 Task: Create a new field with title Stage with name Trailblazer with field type as Single-select and options as Not Started, In Progress and Complete.
Action: Mouse moved to (84, 402)
Screenshot: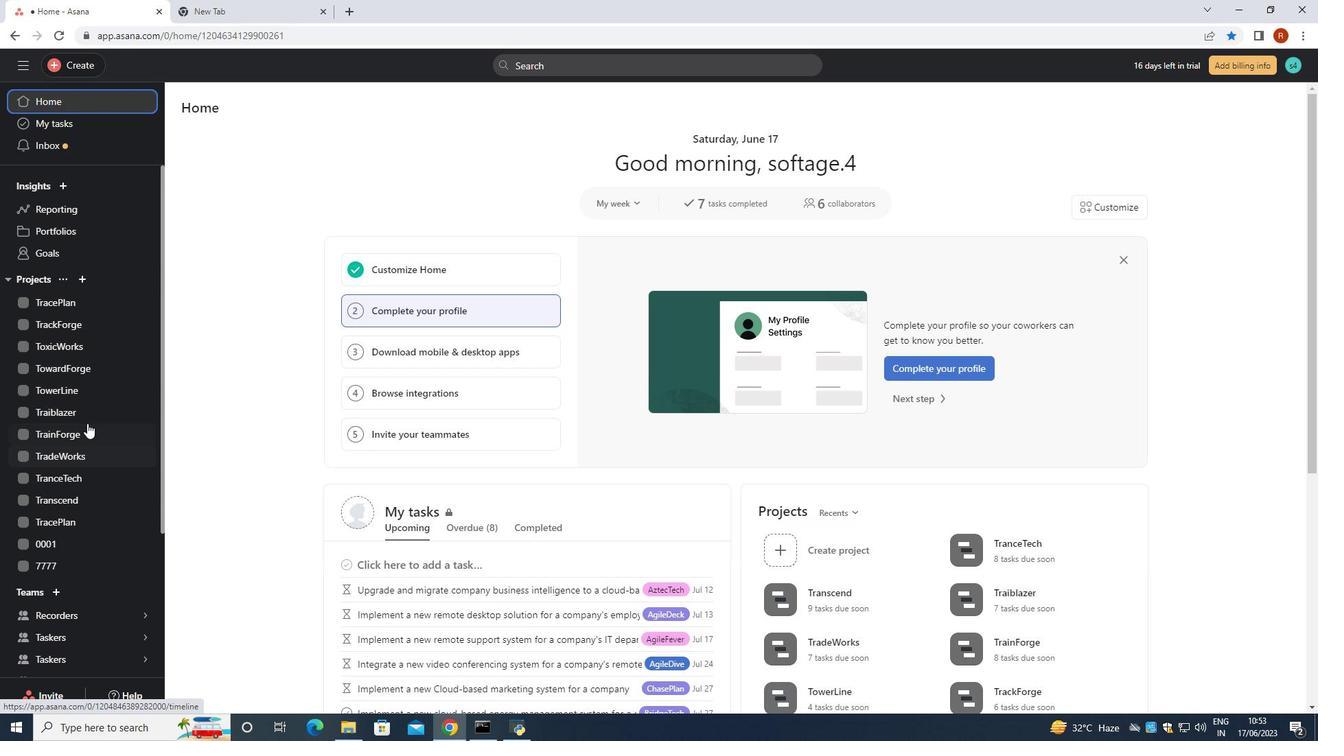 
Action: Mouse pressed left at (84, 402)
Screenshot: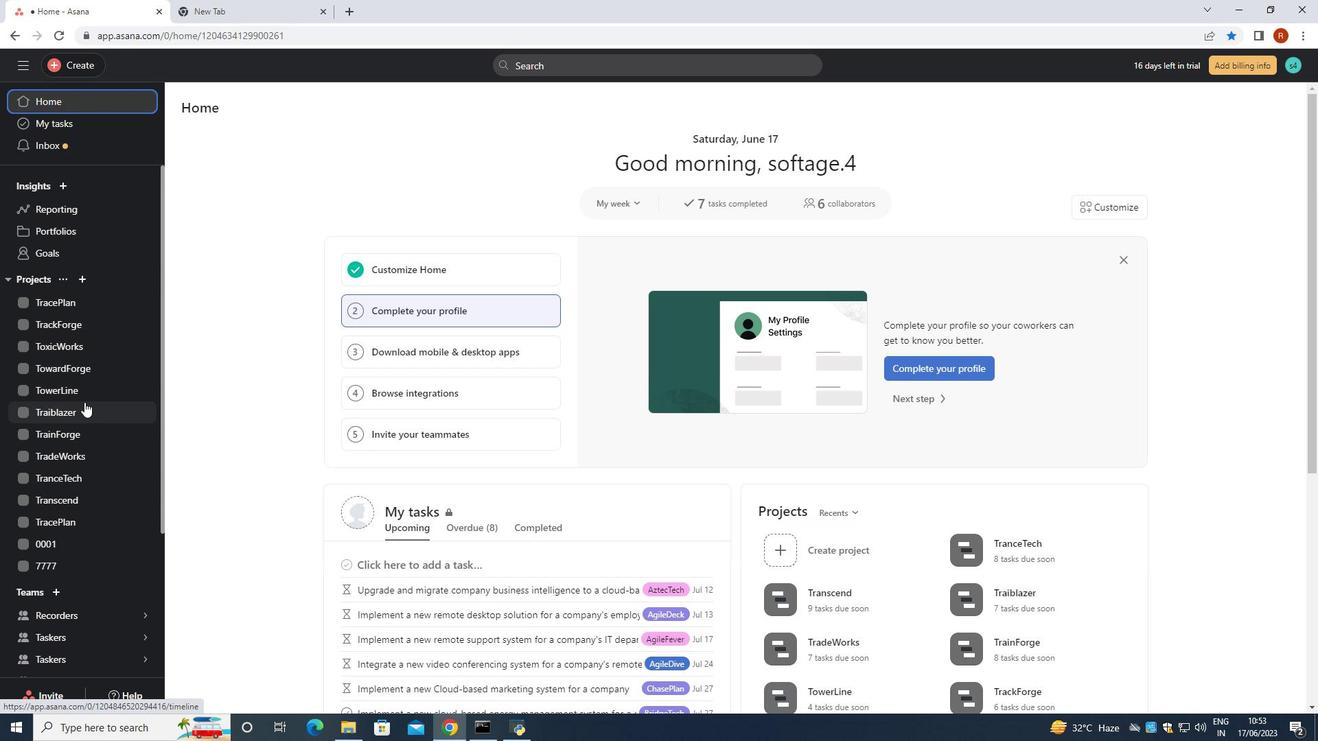 
Action: Mouse moved to (251, 139)
Screenshot: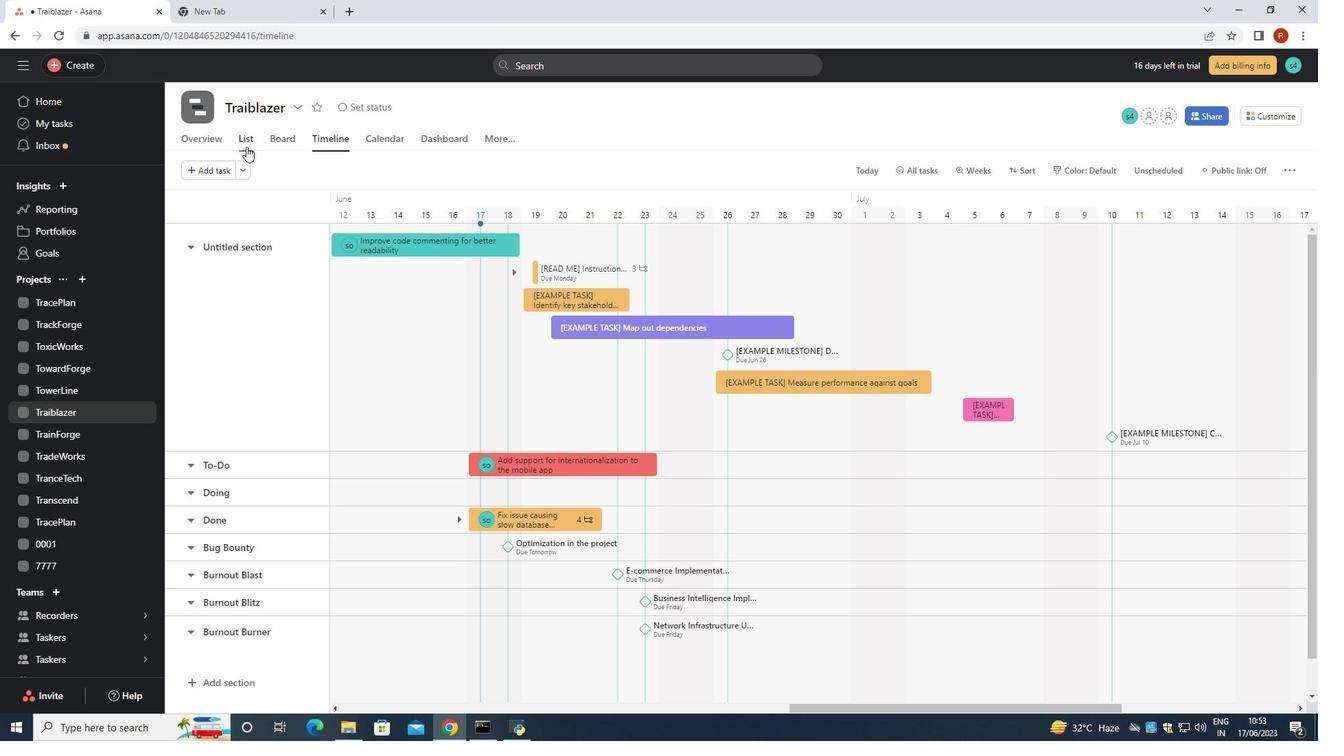 
Action: Mouse pressed left at (251, 139)
Screenshot: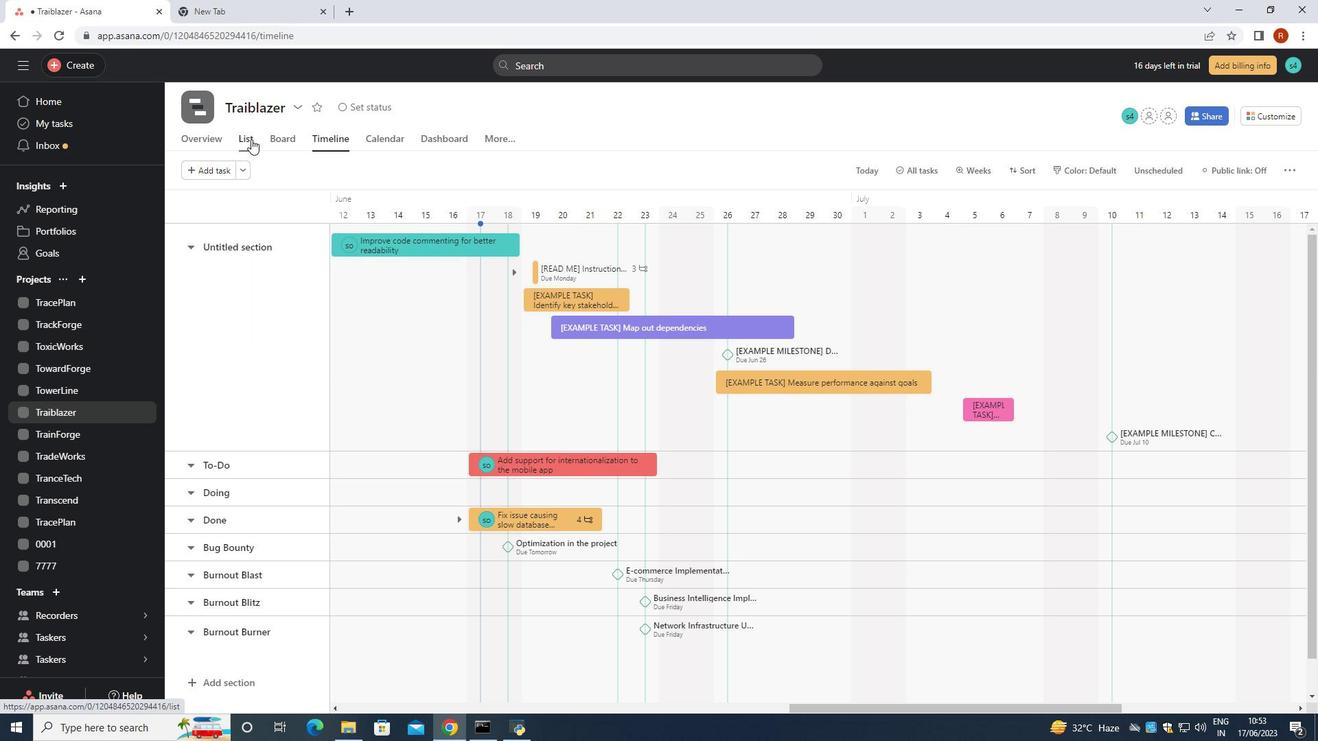 
Action: Mouse moved to (1034, 202)
Screenshot: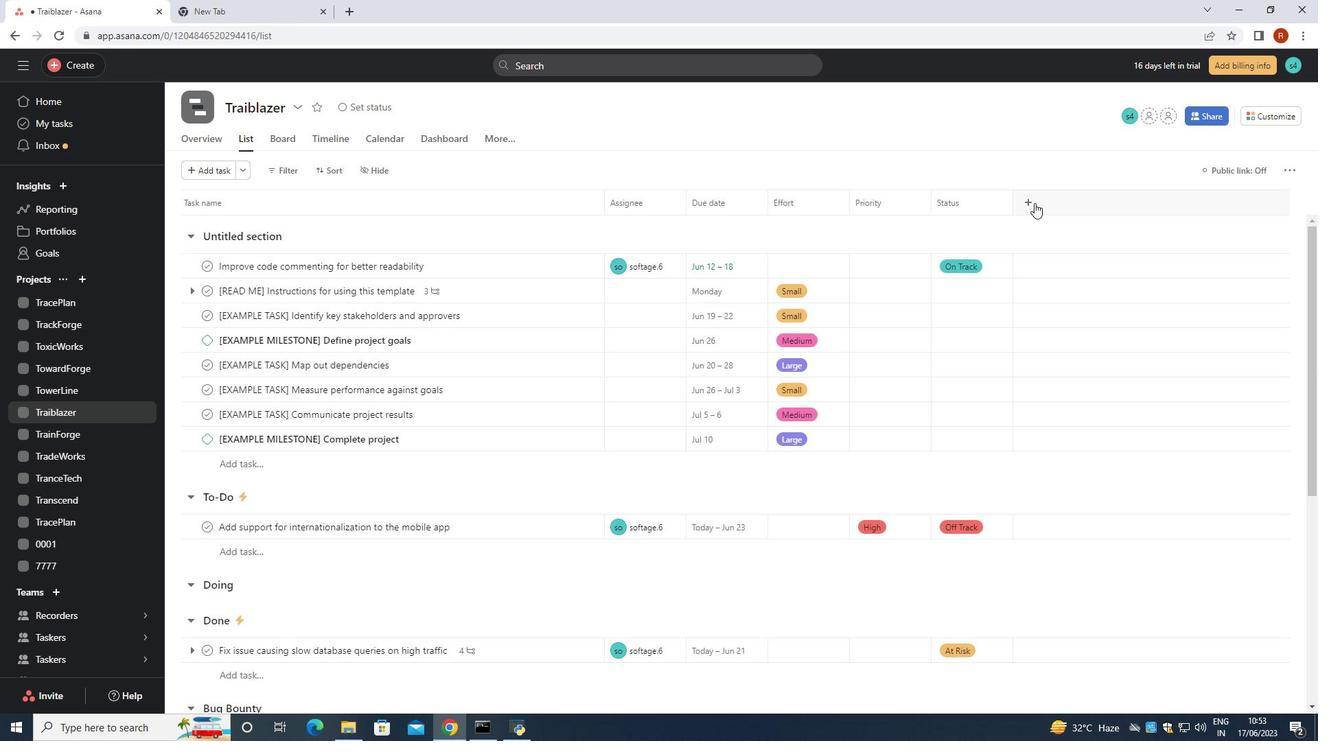 
Action: Mouse pressed left at (1034, 202)
Screenshot: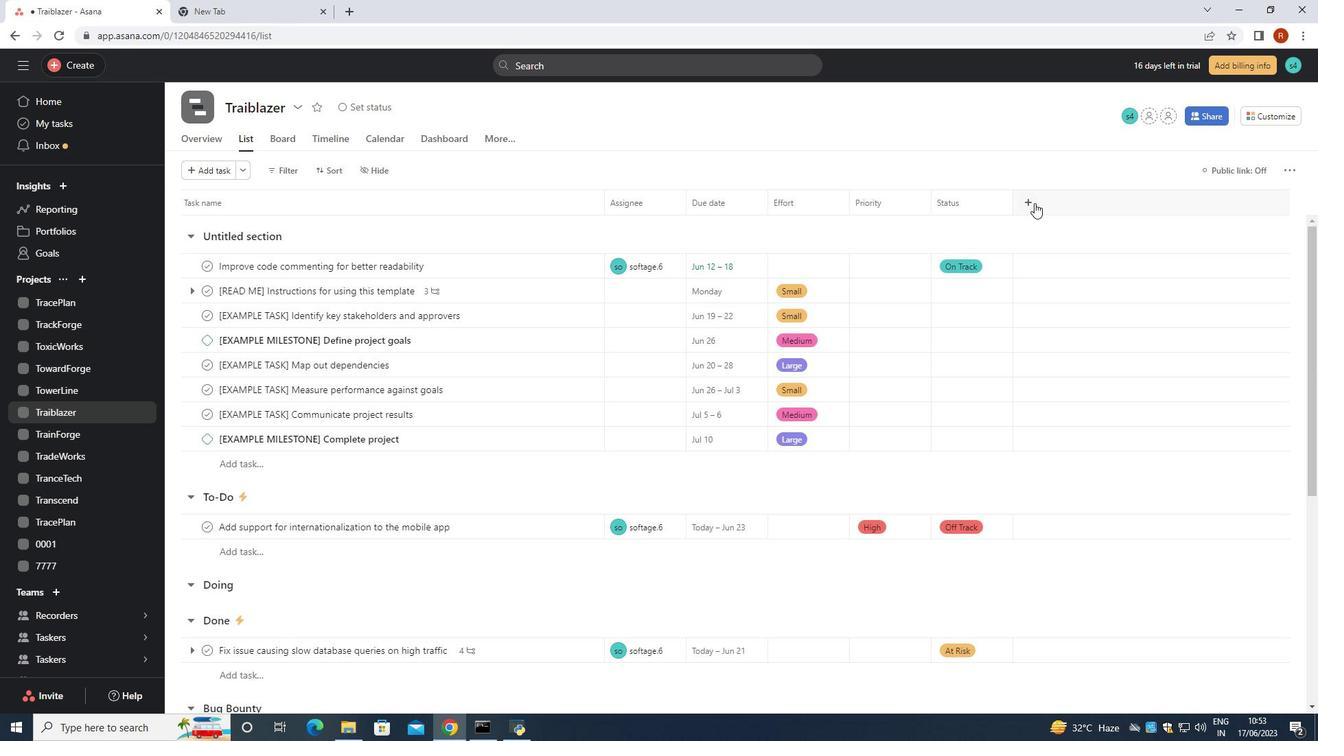 
Action: Mouse moved to (1074, 354)
Screenshot: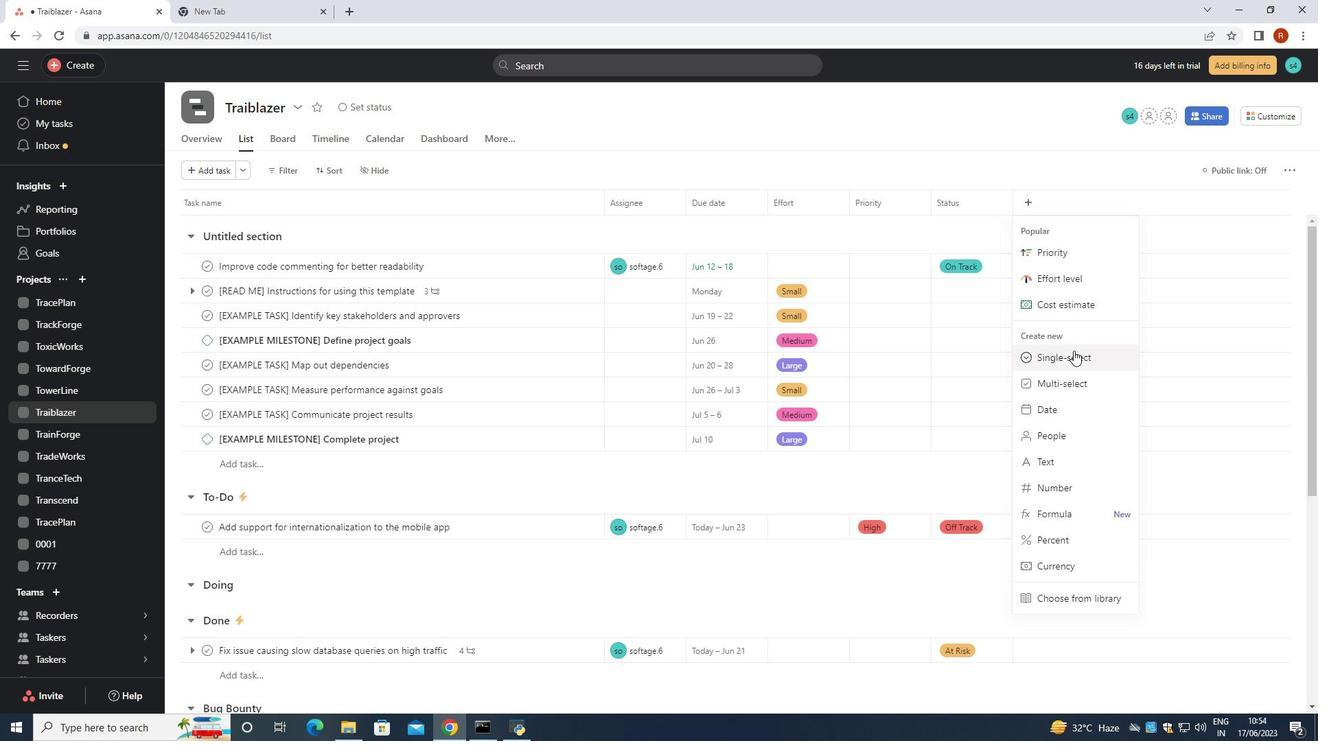
Action: Mouse pressed left at (1074, 354)
Screenshot: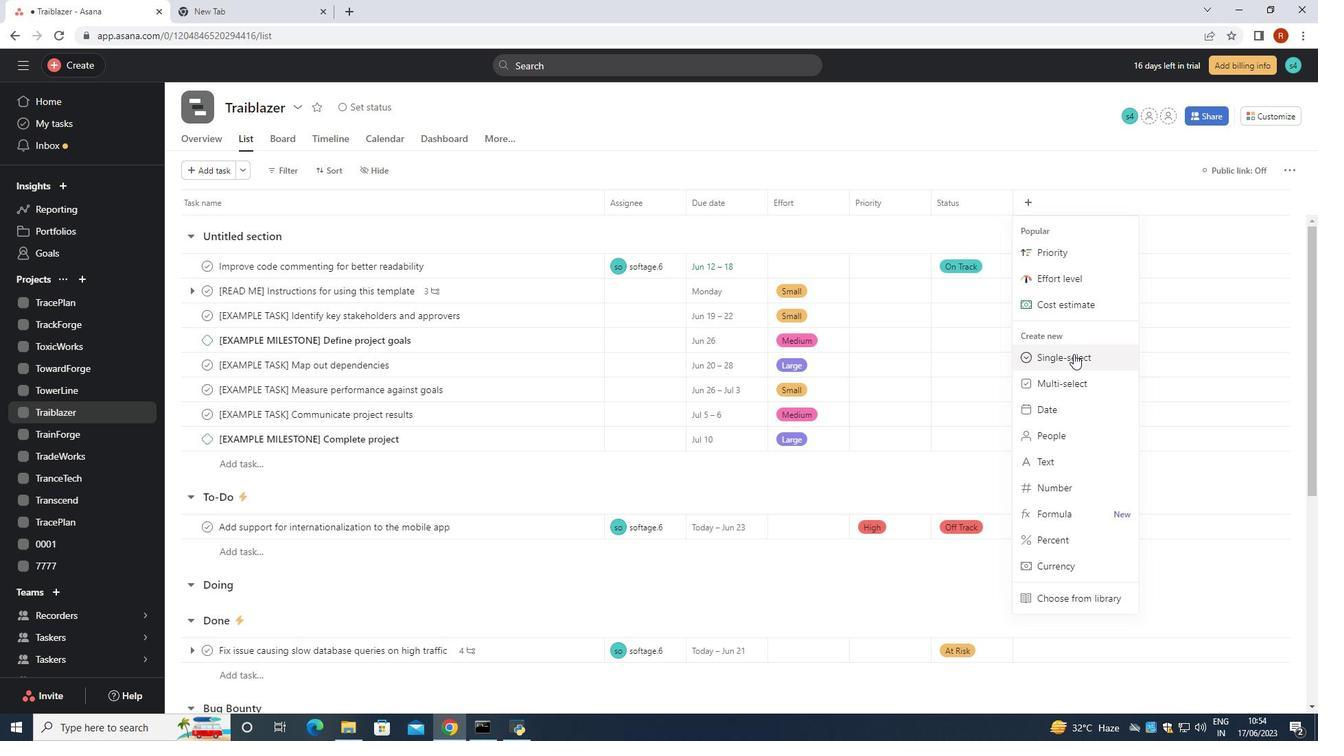 
Action: Mouse moved to (564, 204)
Screenshot: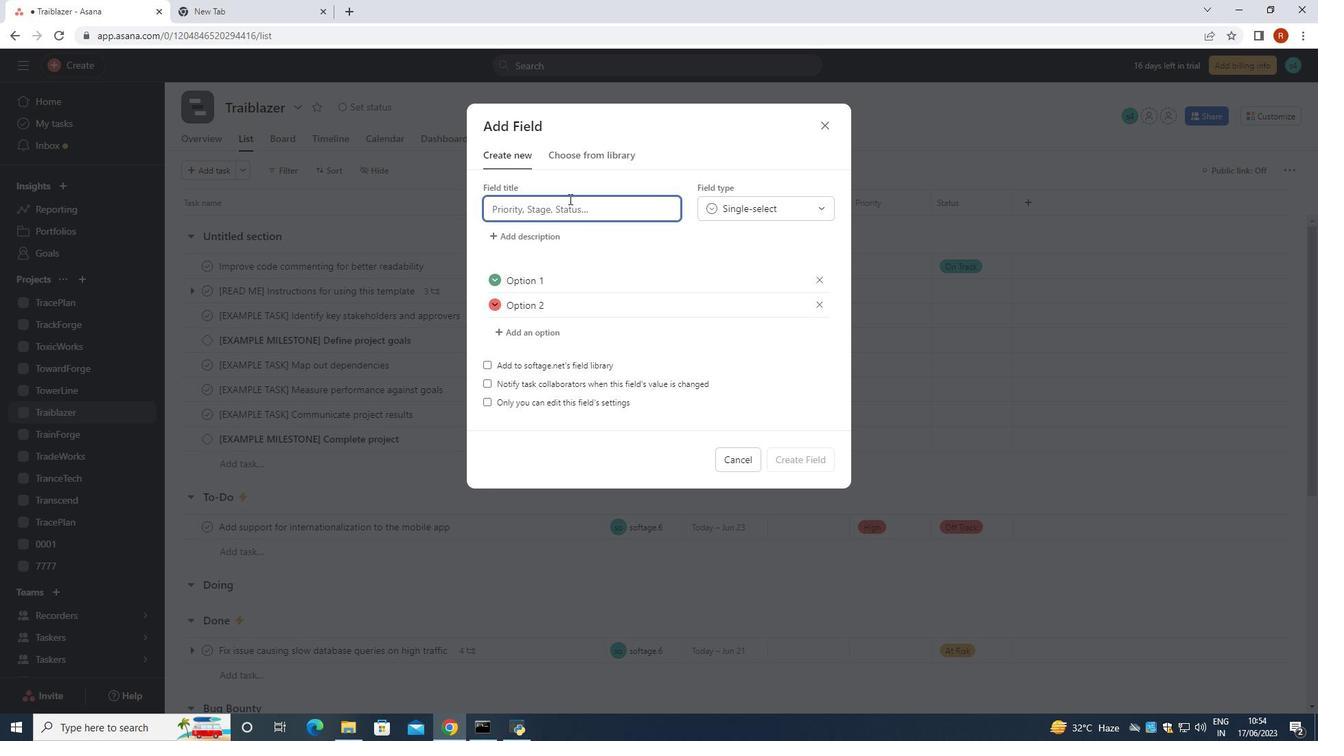
Action: Mouse pressed left at (564, 204)
Screenshot: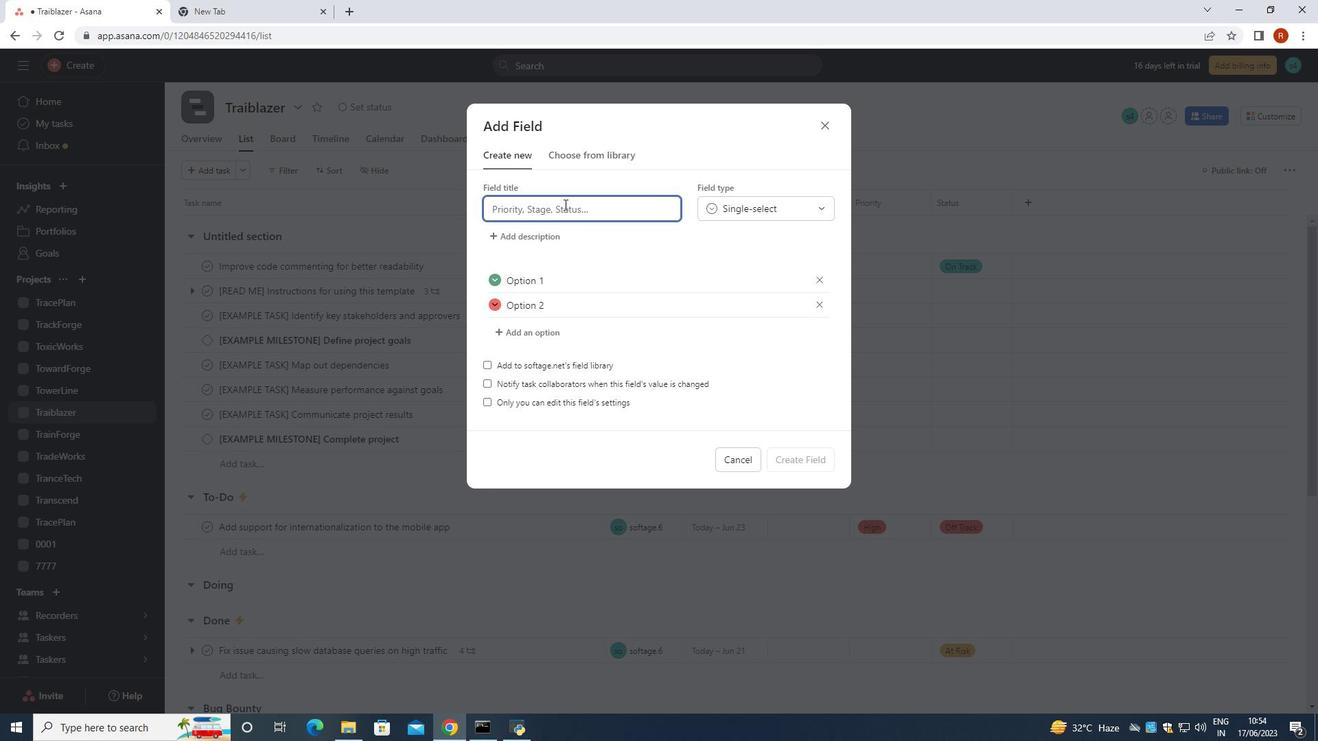 
Action: Key pressed <Key.shift>Trail<Key.backspace>blazer<Key.space>
Screenshot: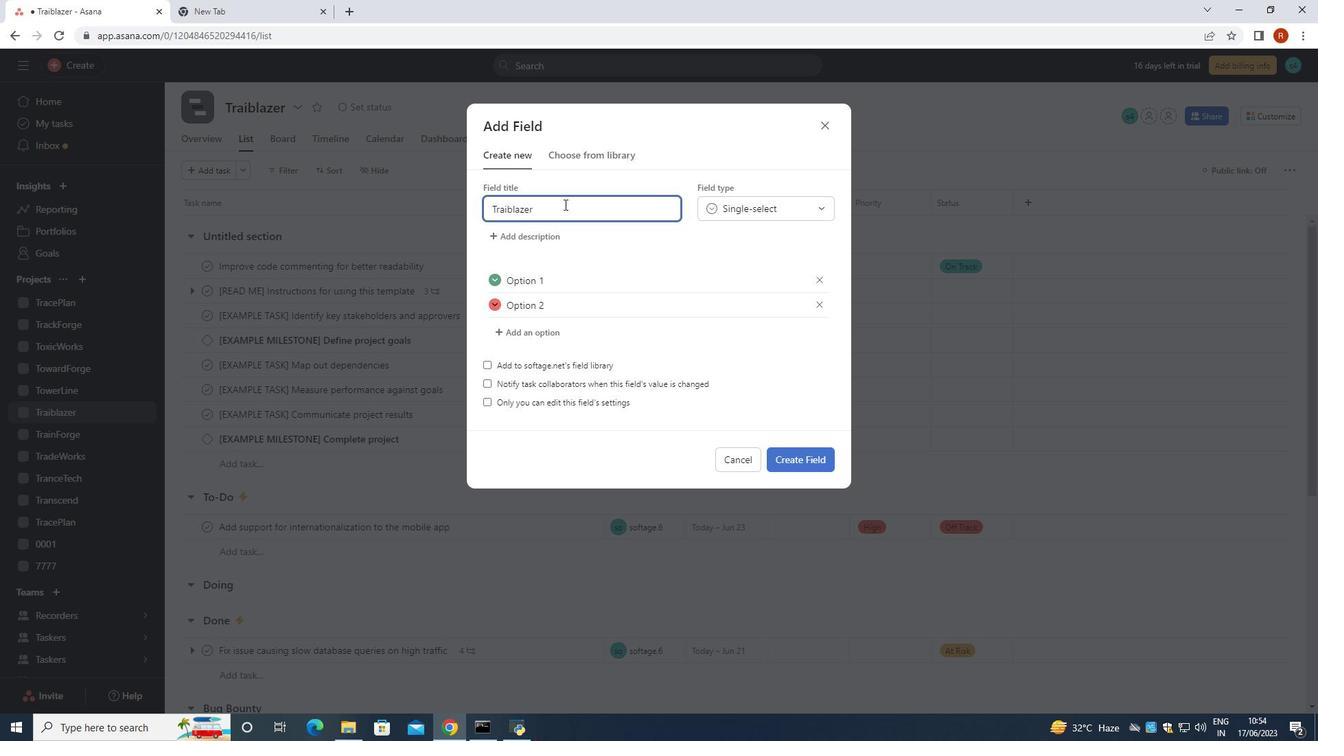 
Action: Mouse moved to (742, 199)
Screenshot: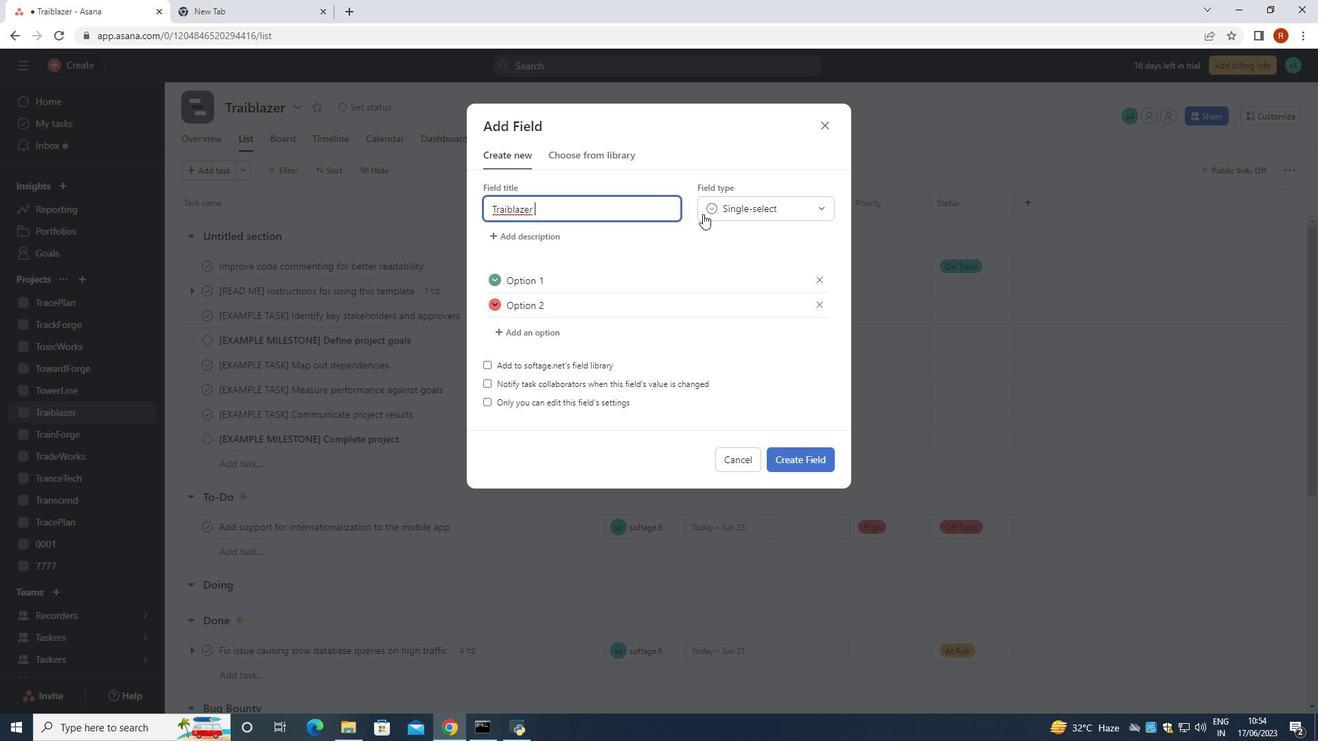 
Action: Mouse pressed left at (742, 199)
Screenshot: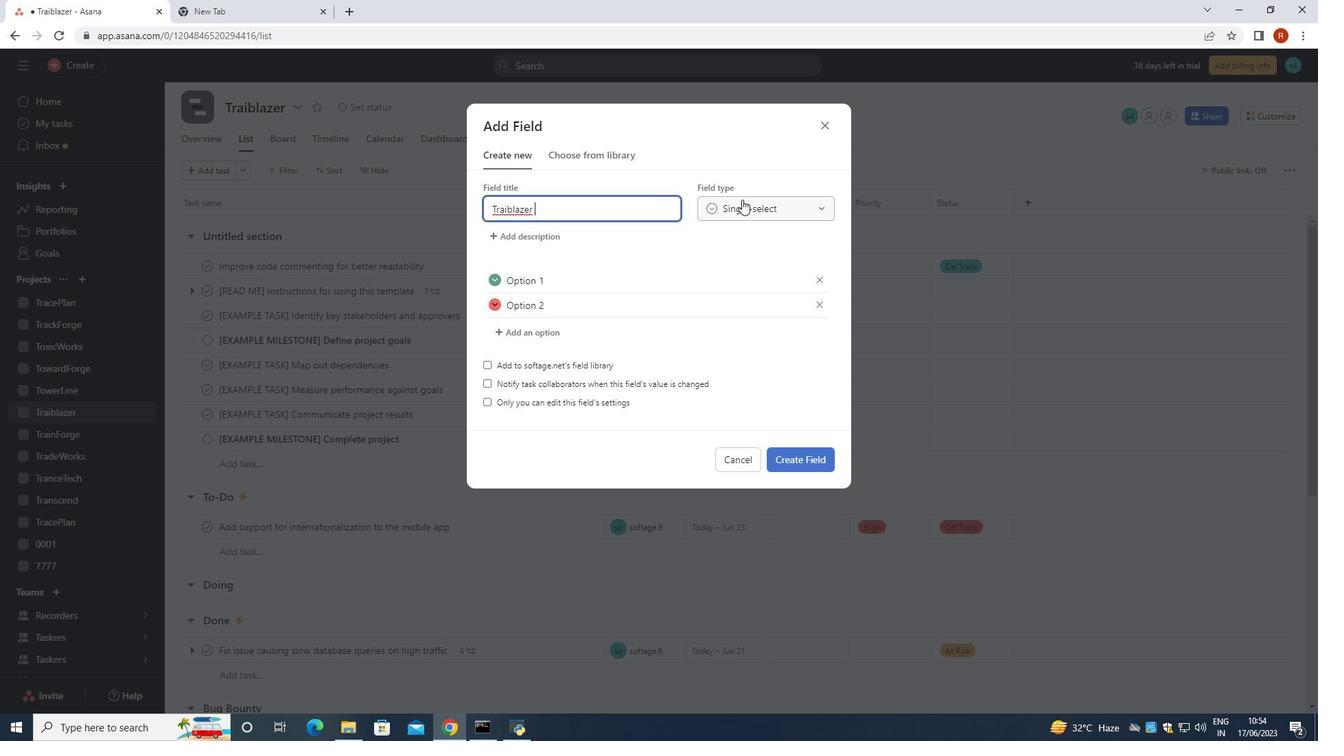 
Action: Mouse moved to (746, 233)
Screenshot: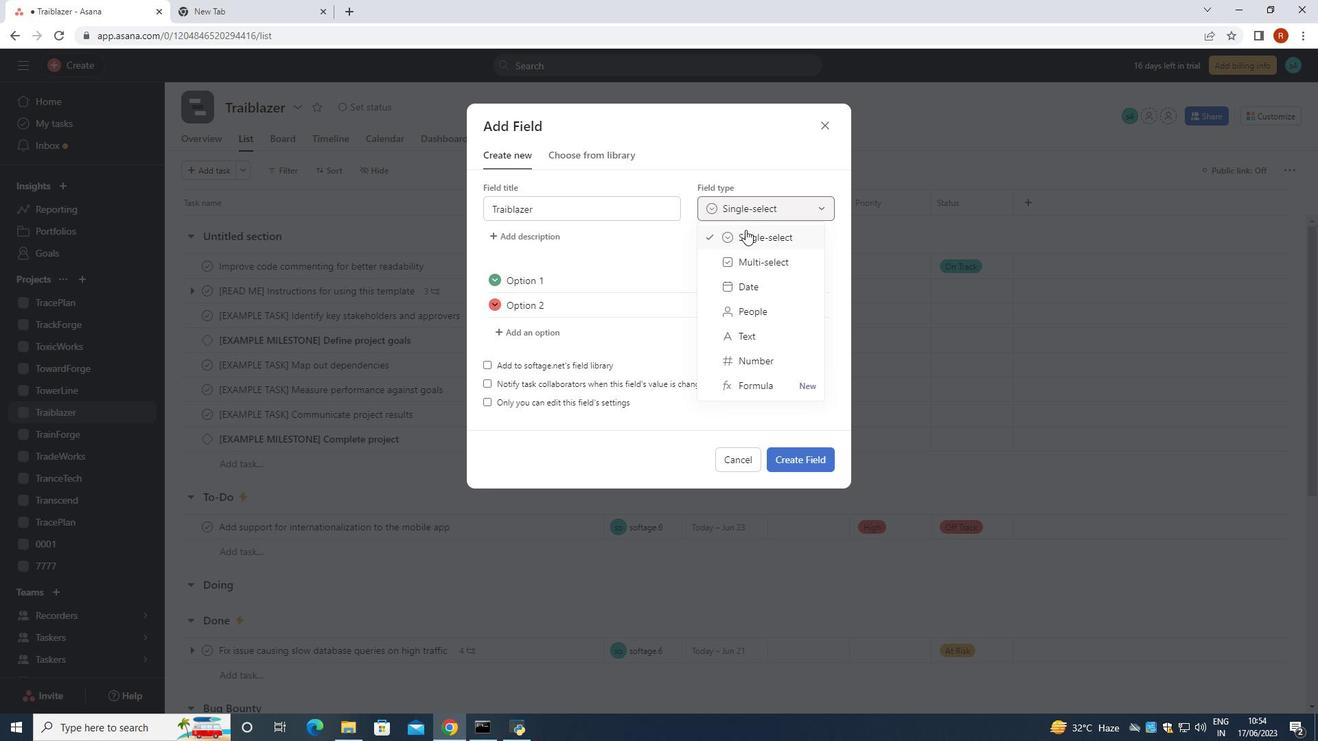 
Action: Mouse pressed left at (746, 233)
Screenshot: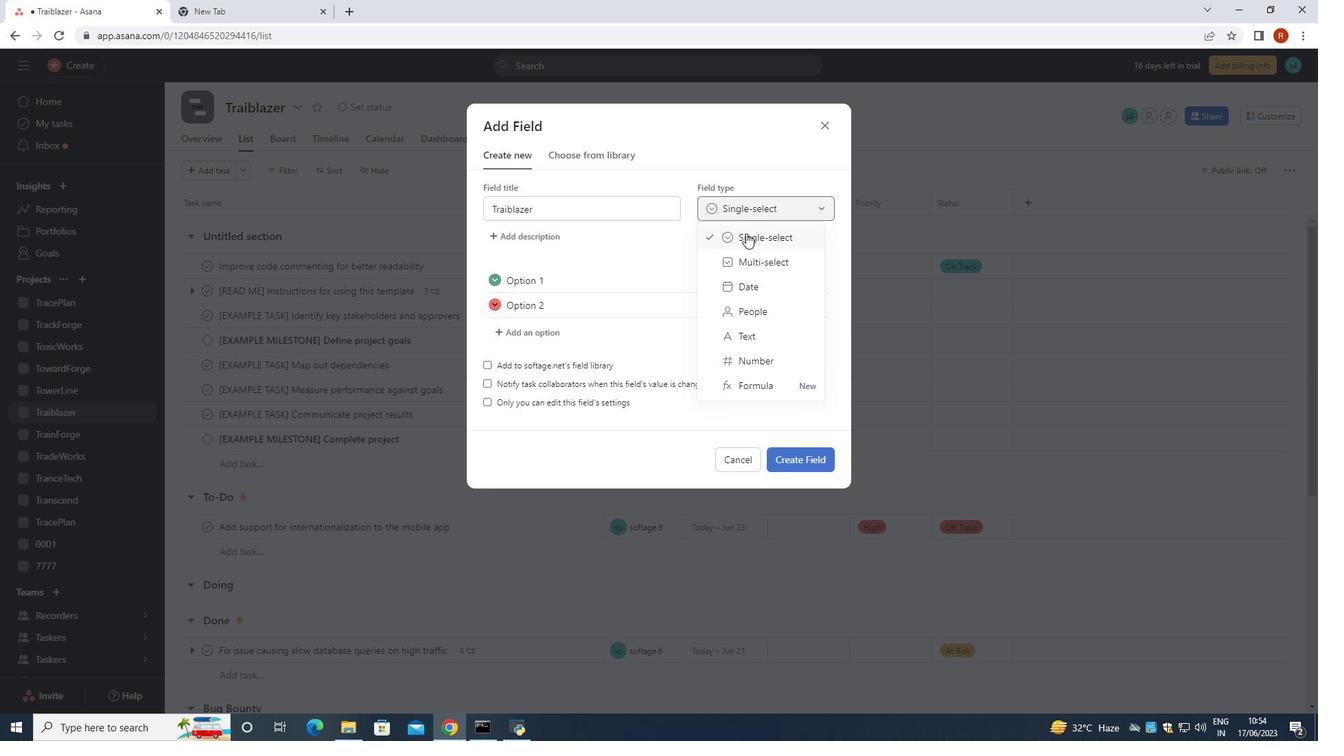
Action: Mouse moved to (594, 309)
Screenshot: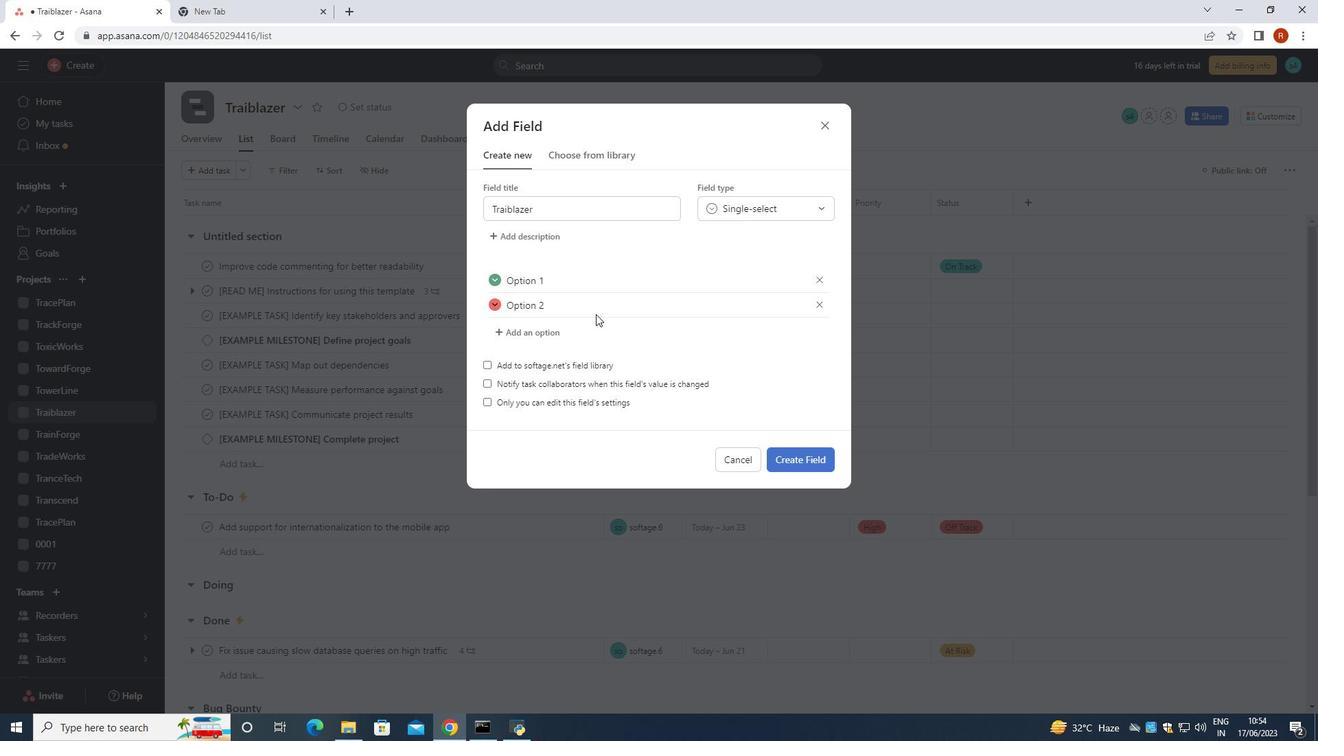 
Action: Mouse pressed left at (594, 309)
Screenshot: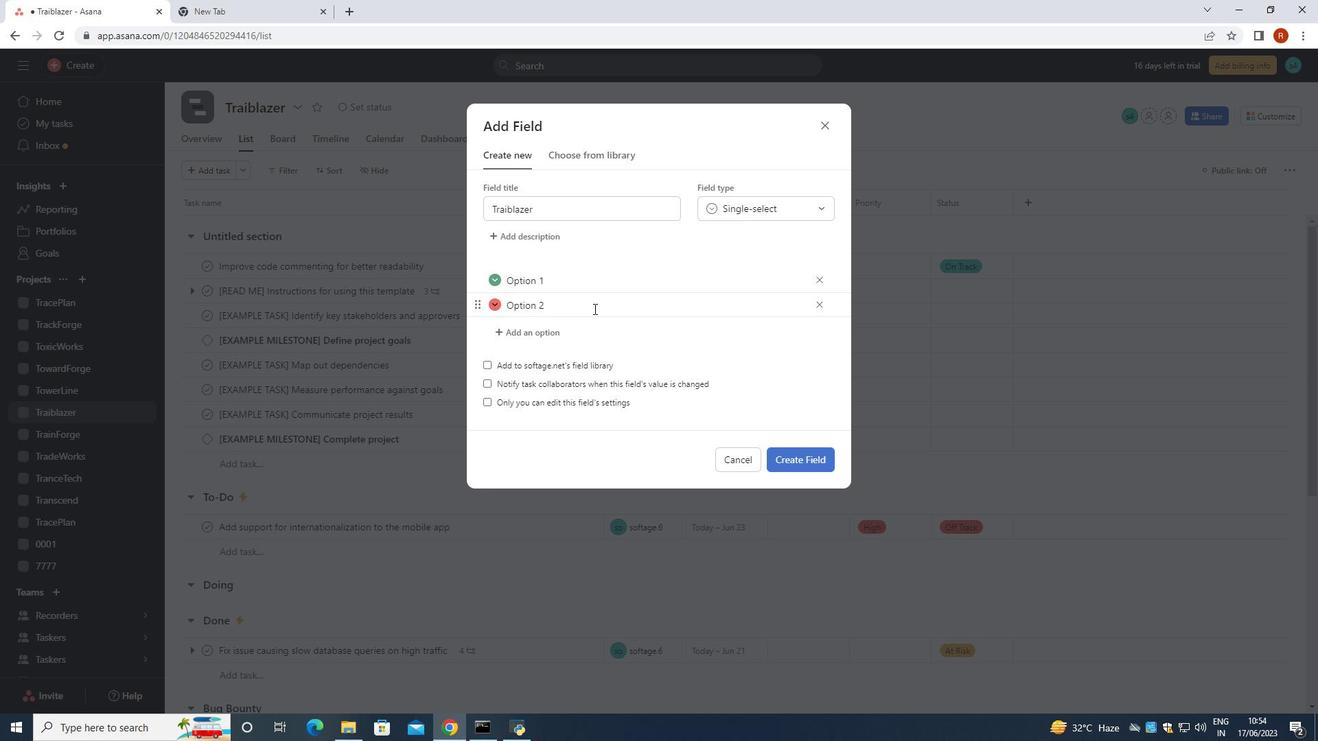 
Action: Mouse moved to (542, 271)
Screenshot: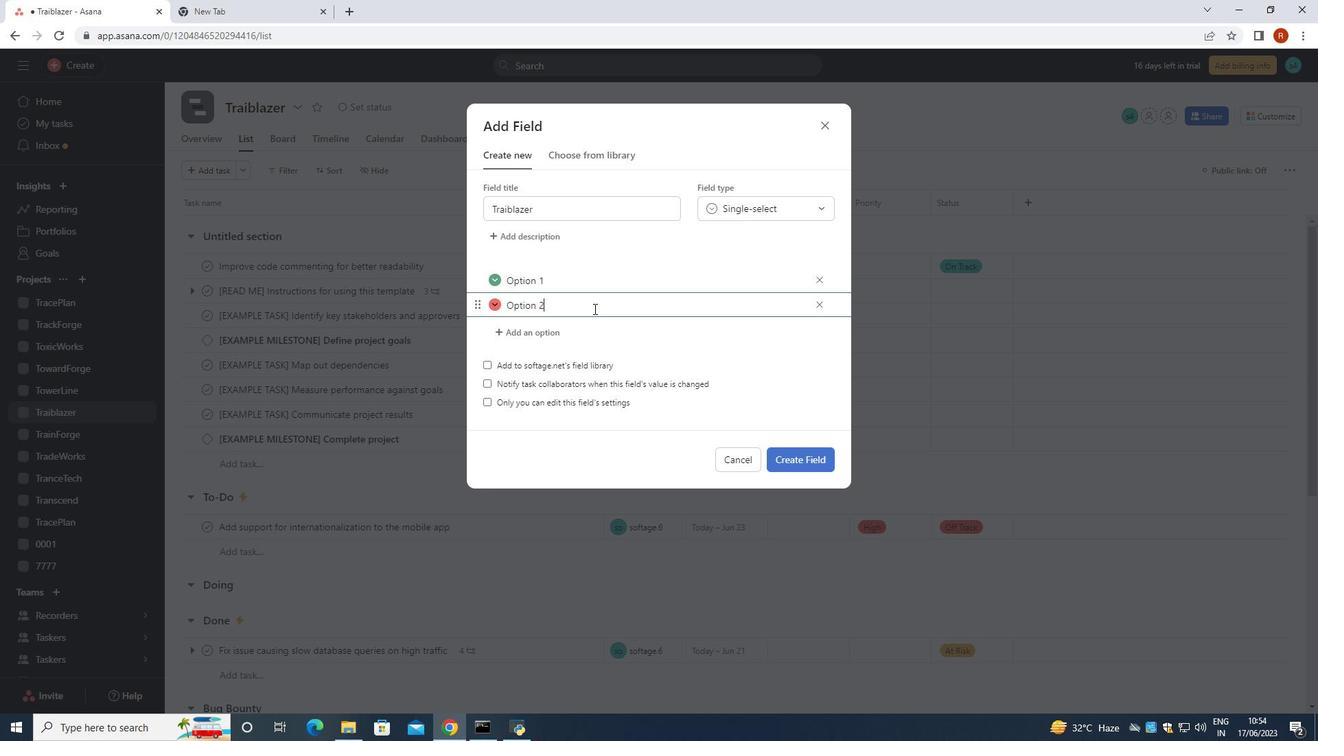 
Action: Key pressed <Key.backspace><Key.backspace><Key.backspace><Key.backspace><Key.backspace><Key.backspace><Key.backspace><Key.backspace><Key.backspace><Key.backspace><Key.backspace><Key.backspace><Key.backspace><Key.backspace><Key.backspace><Key.backspace><Key.backspace><Key.backspace><Key.backspace><Key.backspace><Key.backspace><Key.backspace><Key.backspace><Key.backspace><Key.backspace><Key.backspace><Key.backspace><Key.backspace><Key.backspace><Key.shift>Not<Key.space><Key.shift>Started<Key.enter><Key.shift>In<Key.space><Key.shift>Progress<Key.enter><Key.shift><Key.shift><Key.shift><Key.shift><Key.shift><Key.shift><Key.shift><Key.shift><Key.shift><Key.shift><Key.shift><Key.shift><Key.shift><Key.shift><Key.shift><Key.shift>Completed
Screenshot: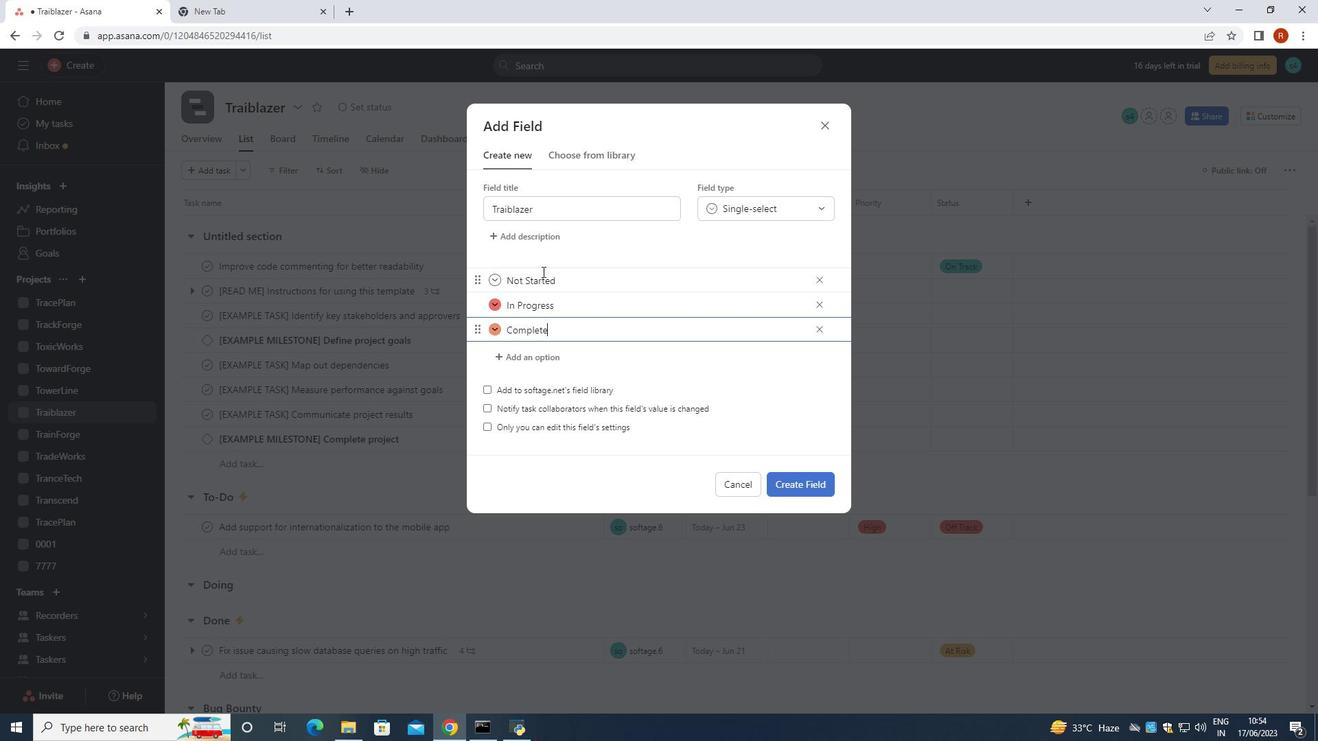 
Action: Mouse moved to (810, 484)
Screenshot: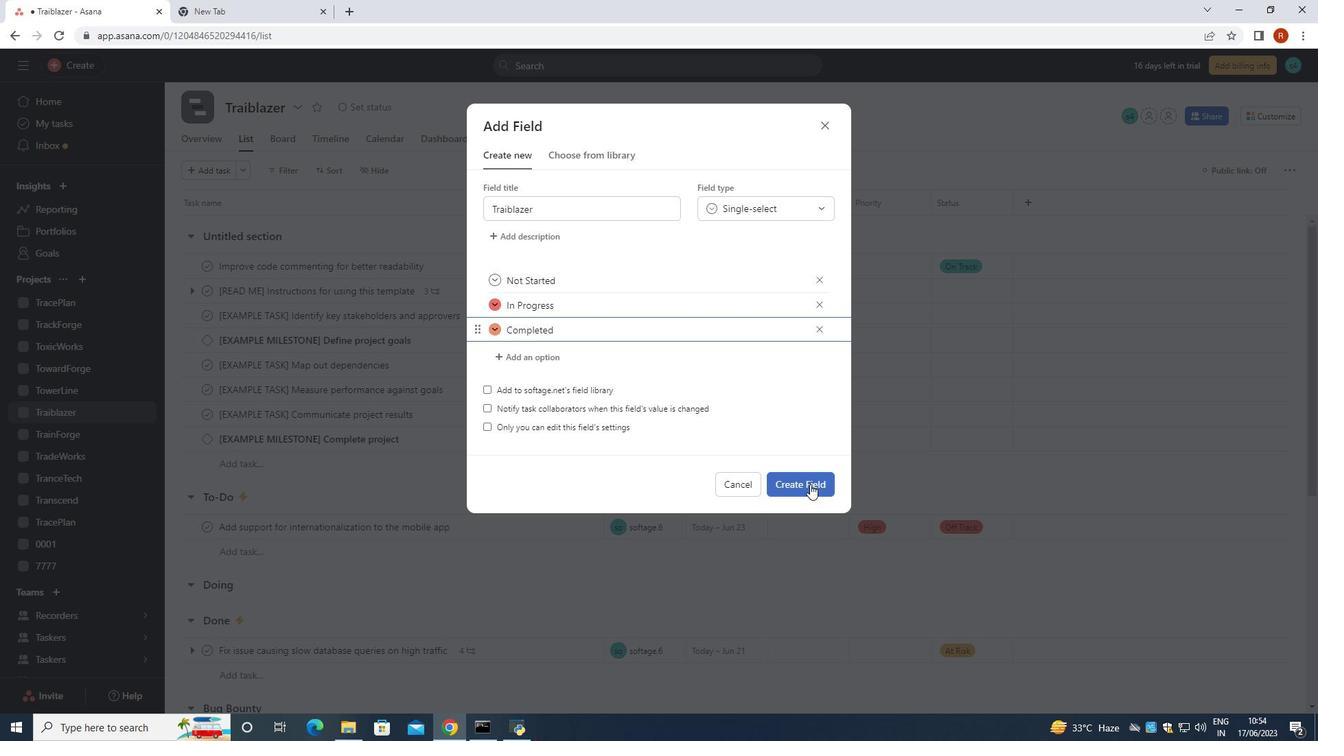 
Action: Mouse pressed left at (810, 484)
Screenshot: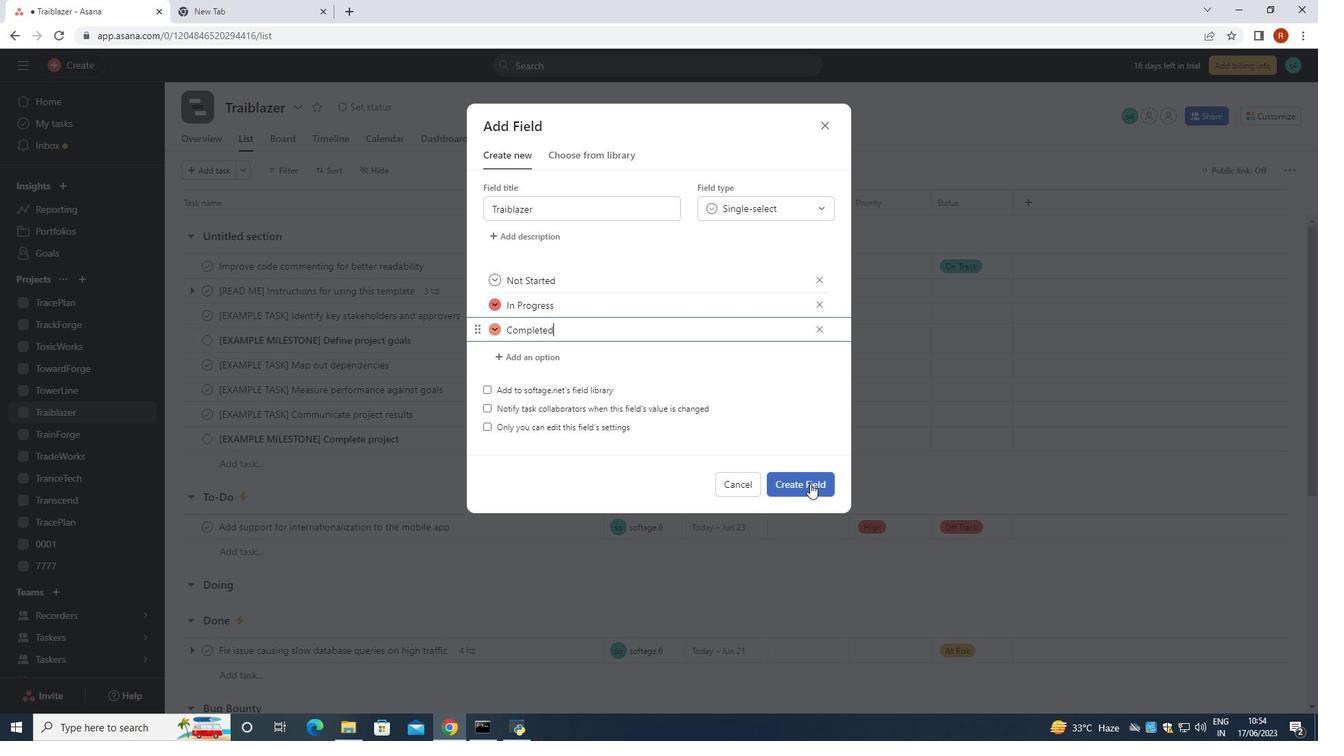 
